 Task: Change the maxpoint to percent with color green.
Action: Mouse moved to (82, 193)
Screenshot: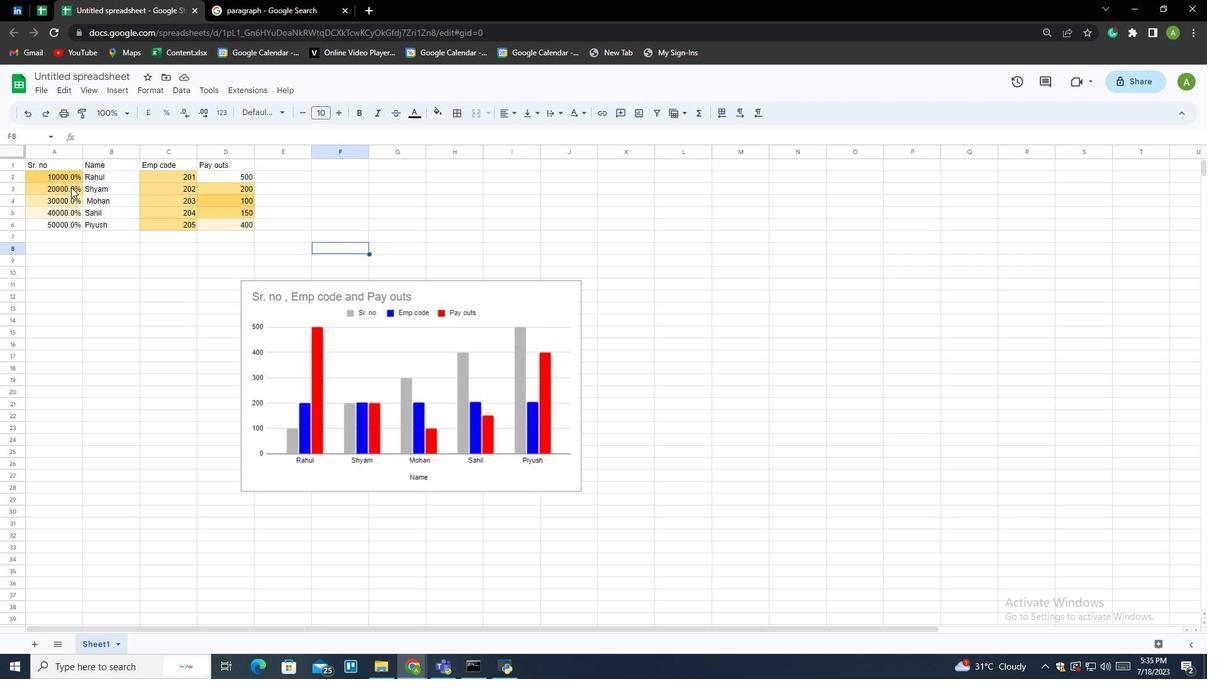
Action: Mouse pressed left at (82, 193)
Screenshot: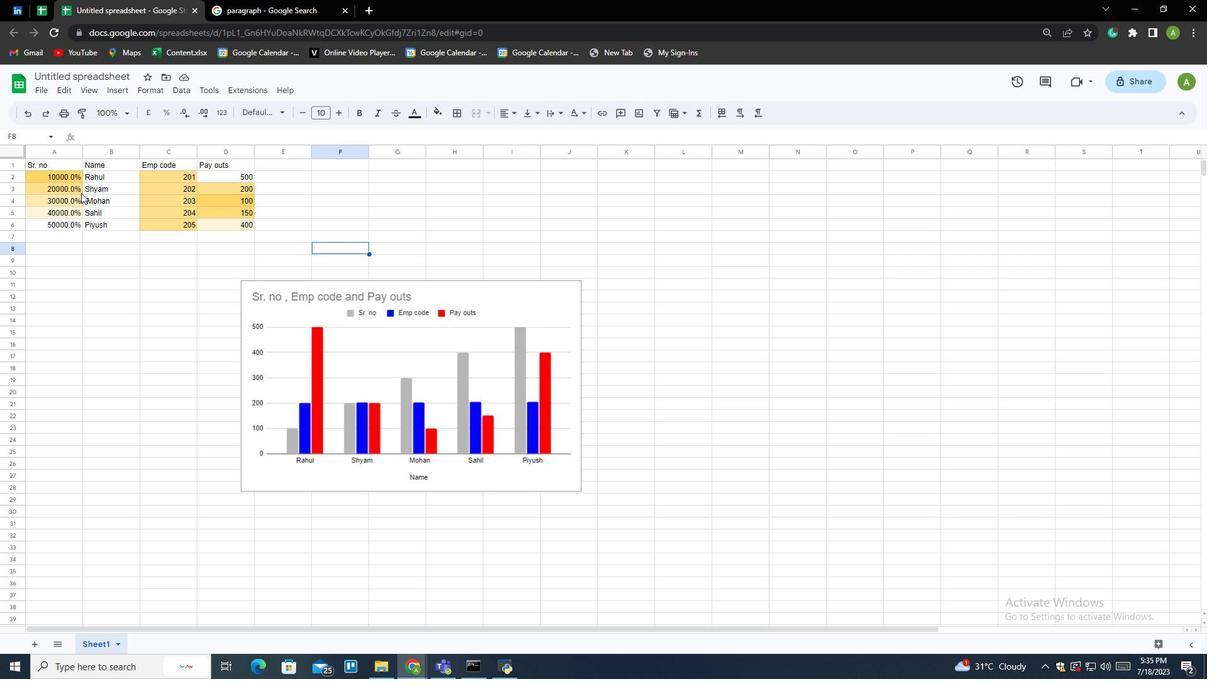 
Action: Mouse moved to (91, 199)
Screenshot: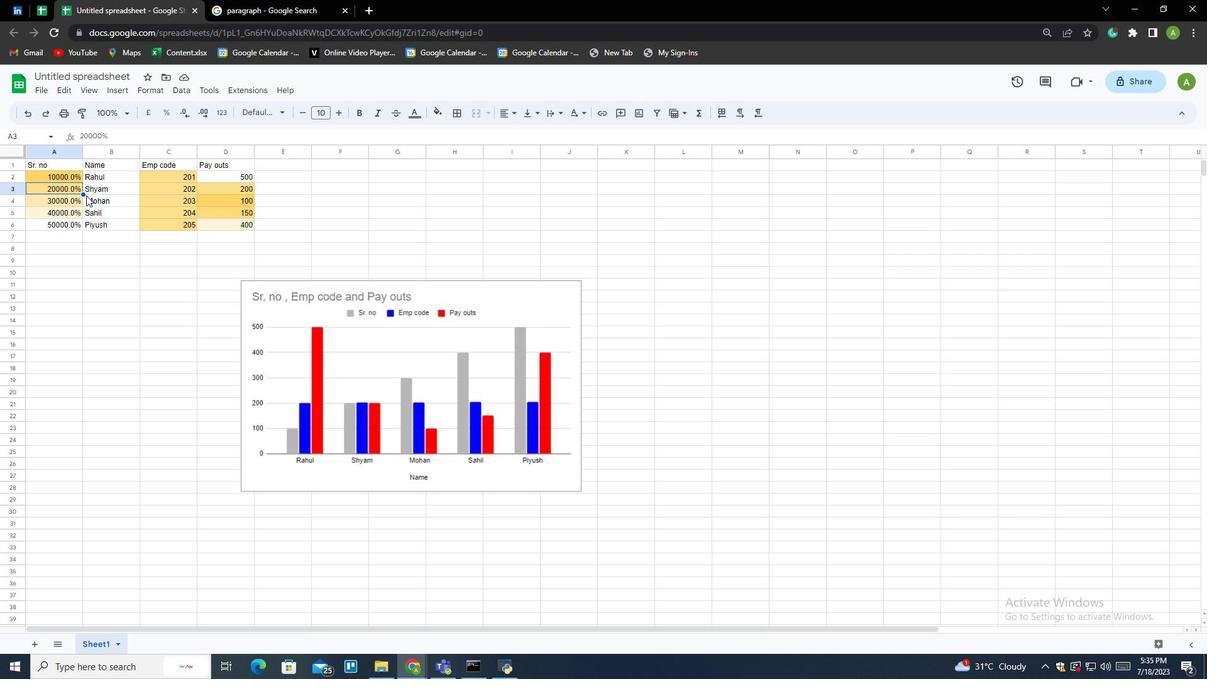 
Action: Key pressed ctrl+A
Screenshot: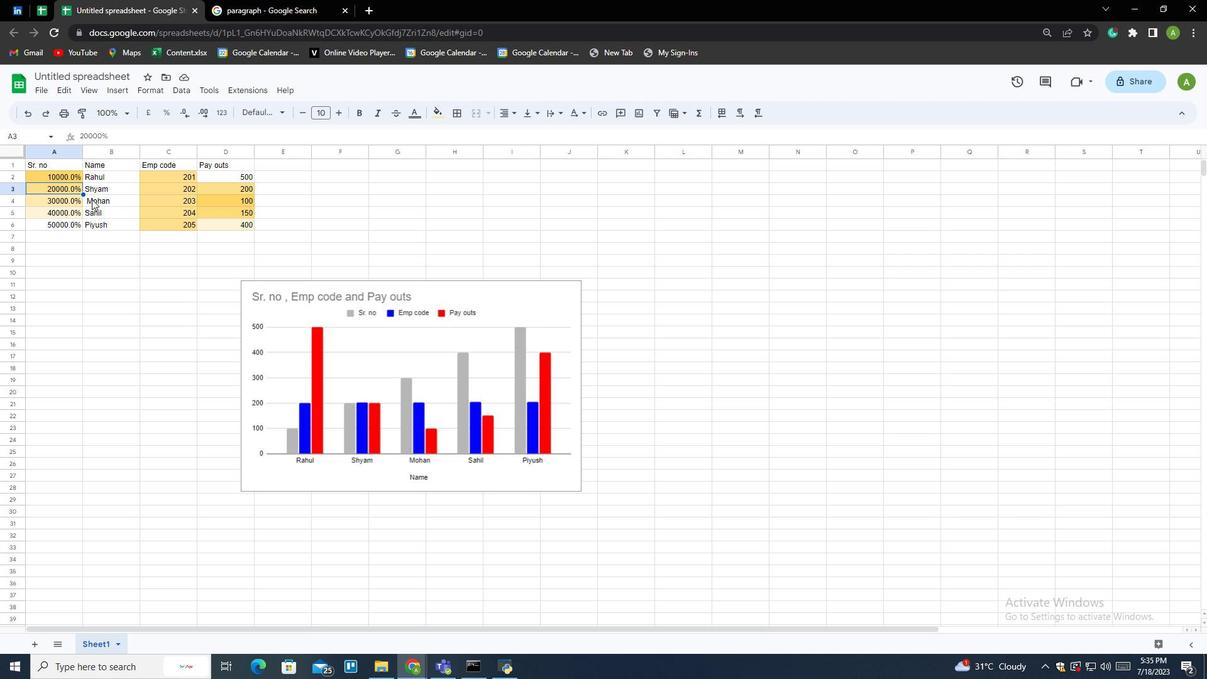 
Action: Mouse moved to (146, 88)
Screenshot: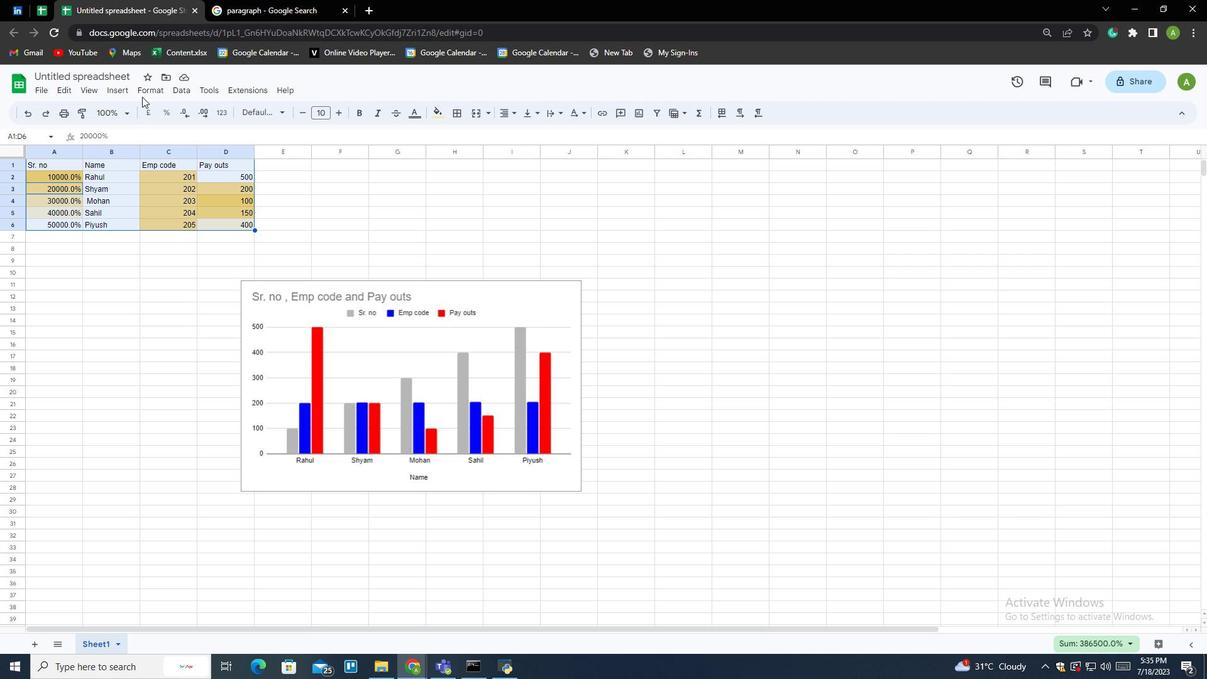
Action: Mouse pressed left at (146, 88)
Screenshot: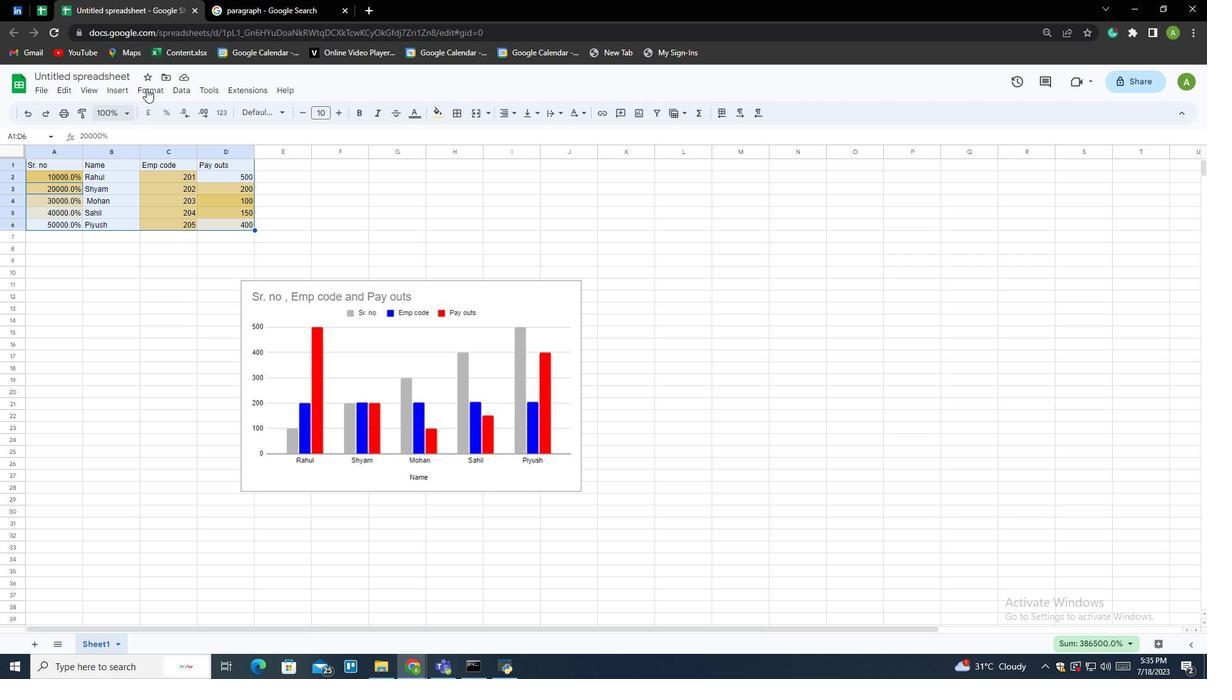 
Action: Mouse moved to (168, 310)
Screenshot: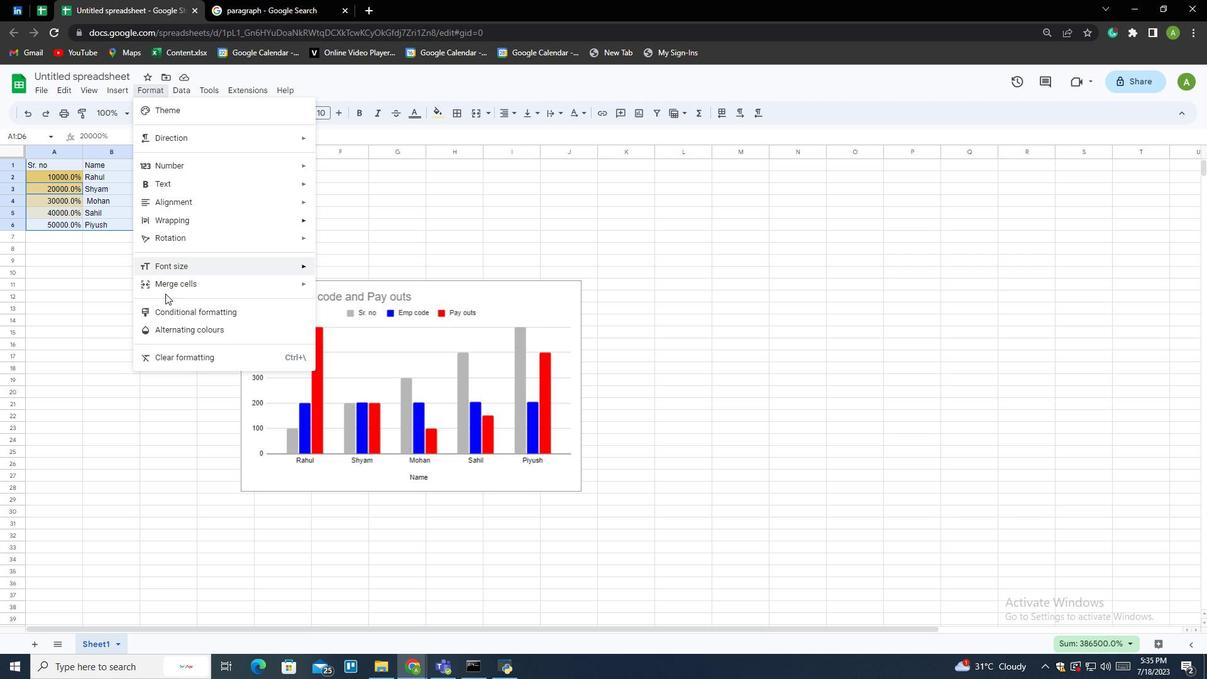
Action: Mouse pressed left at (168, 310)
Screenshot: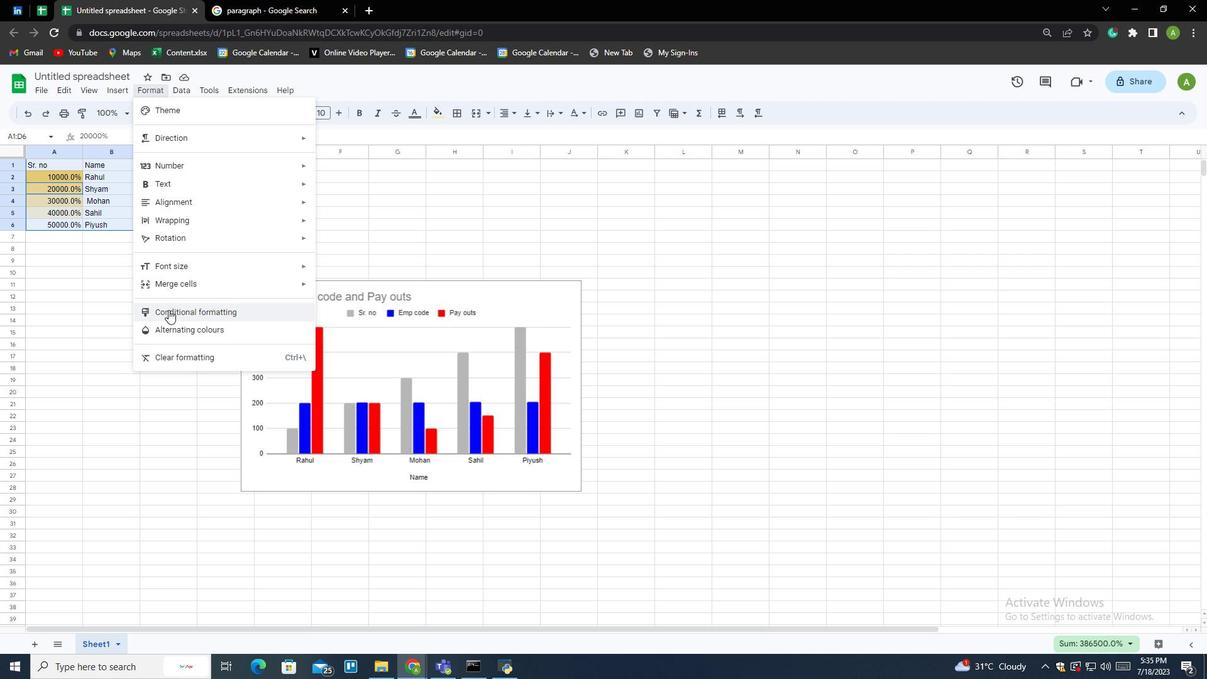
Action: Mouse moved to (1119, 159)
Screenshot: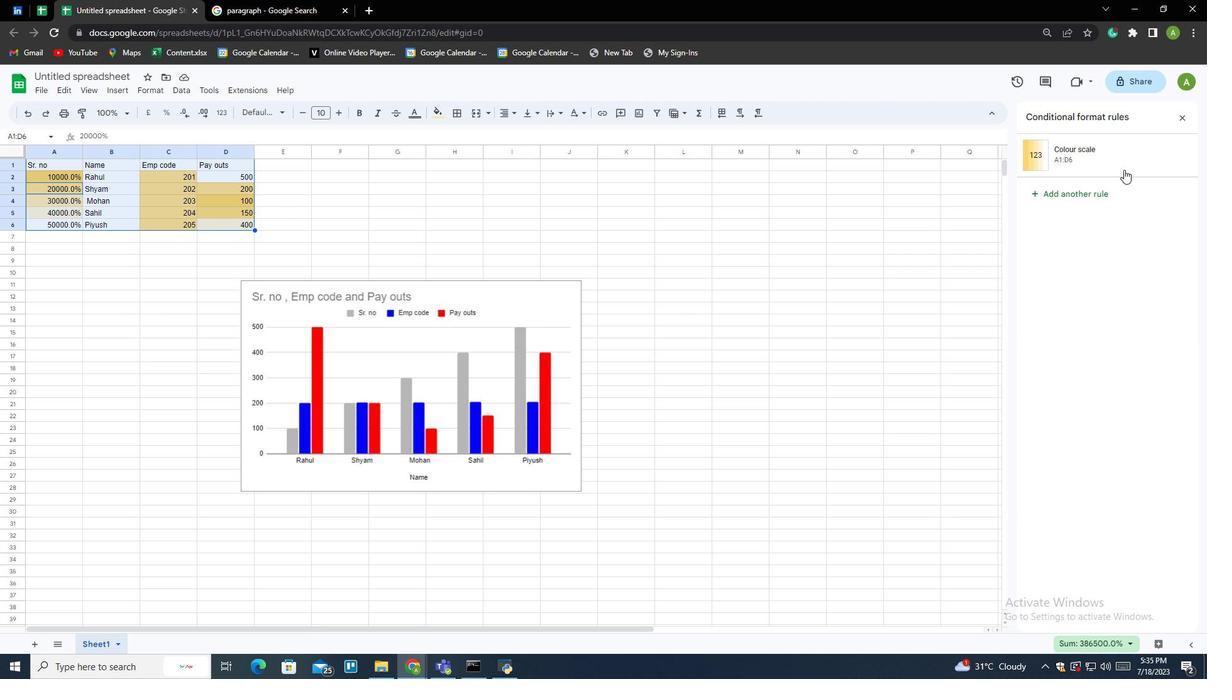 
Action: Mouse pressed left at (1119, 159)
Screenshot: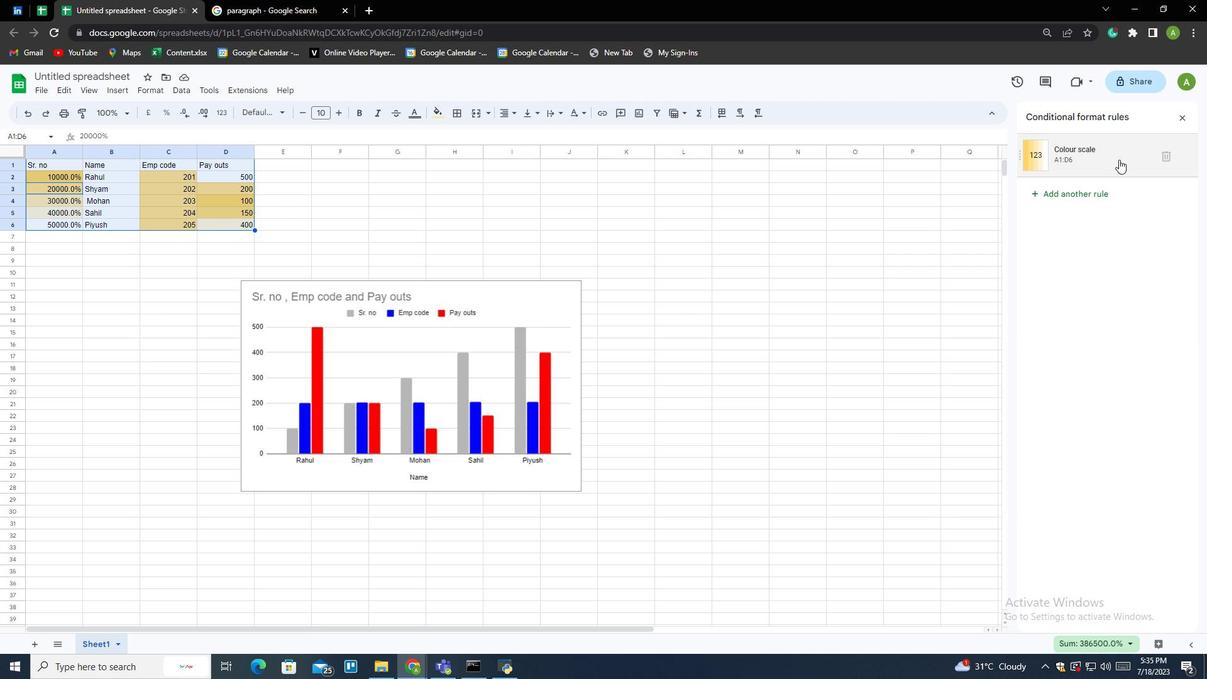
Action: Mouse moved to (1086, 415)
Screenshot: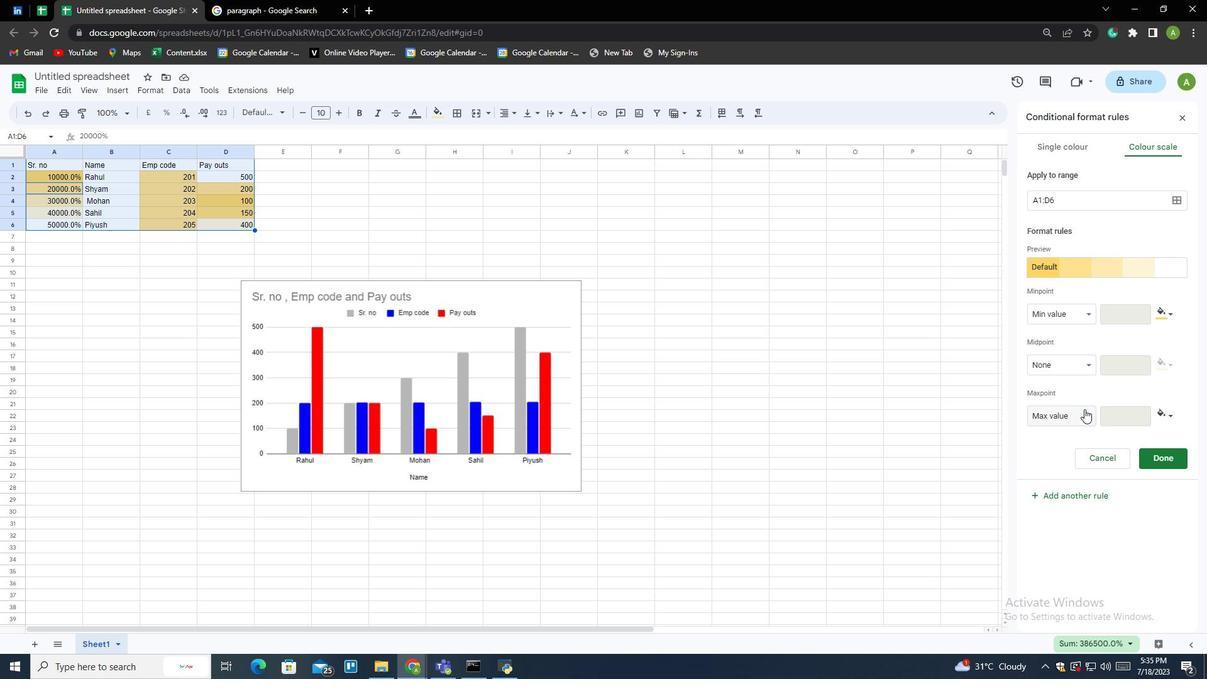 
Action: Mouse pressed left at (1086, 415)
Screenshot: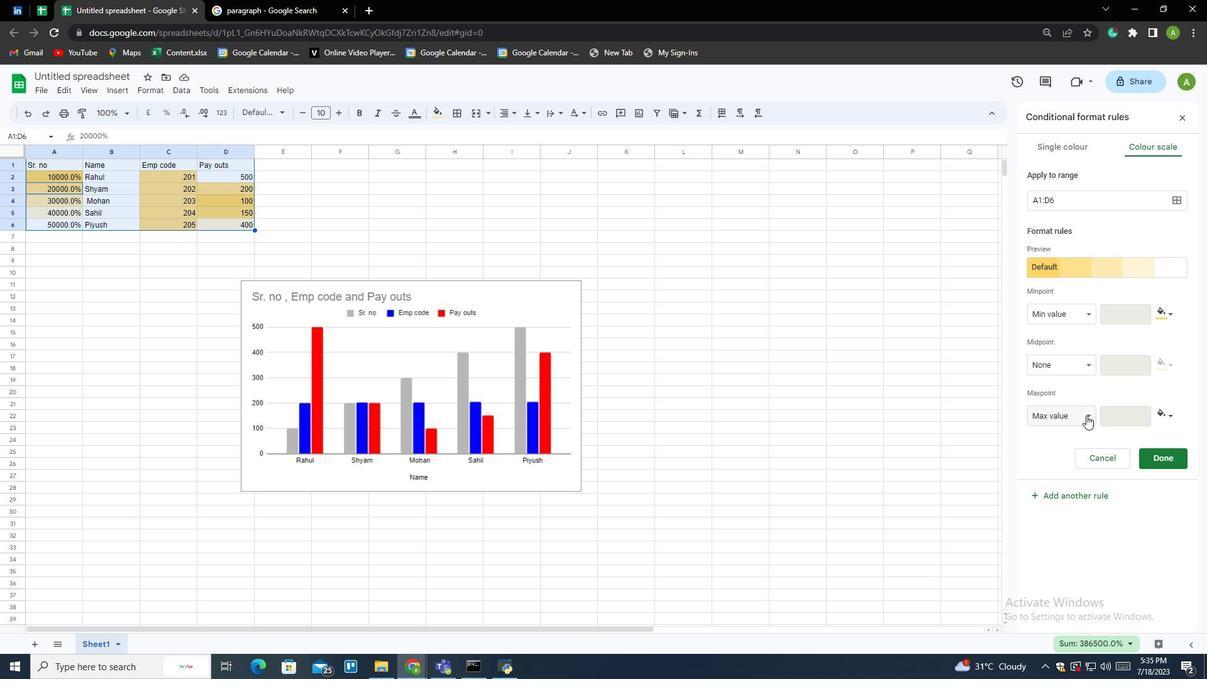 
Action: Mouse moved to (1080, 445)
Screenshot: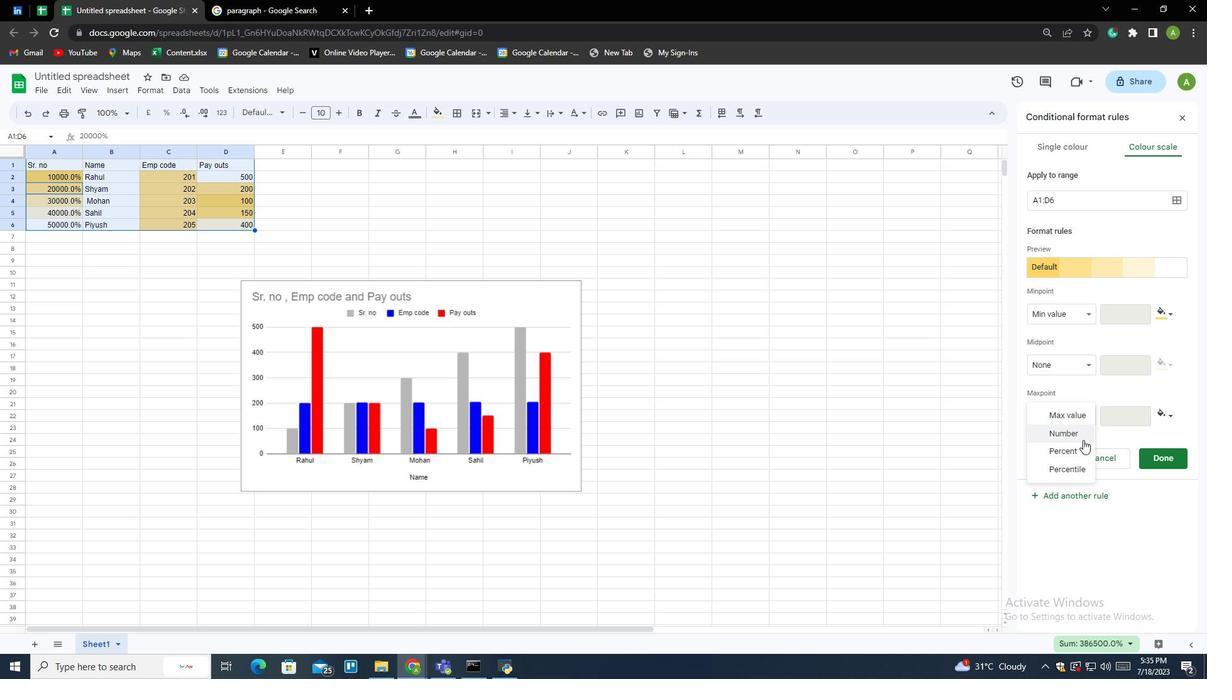 
Action: Mouse pressed left at (1080, 445)
Screenshot: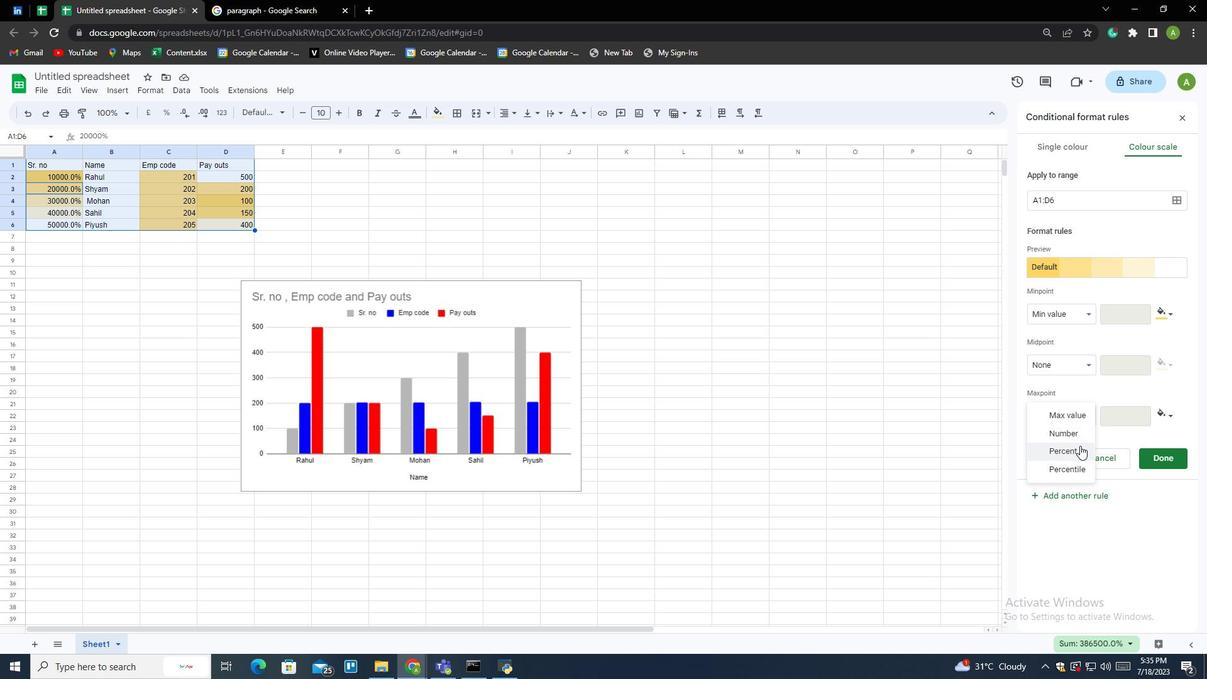 
Action: Mouse moved to (1164, 417)
Screenshot: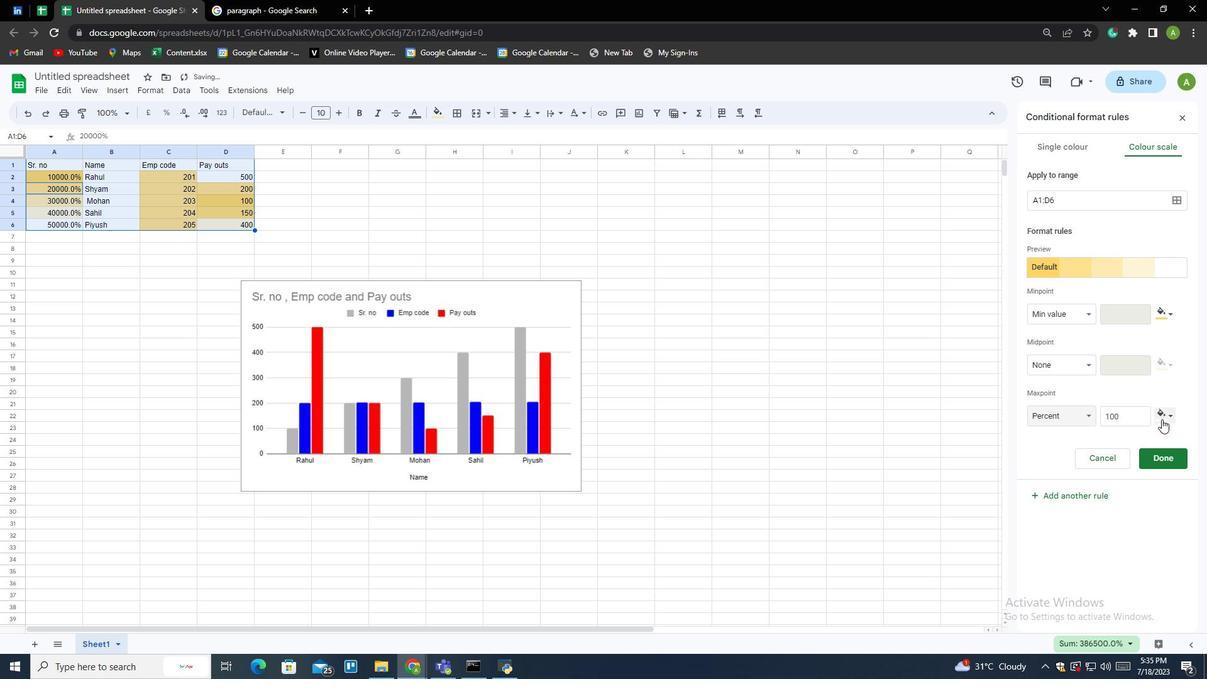 
Action: Mouse pressed left at (1164, 417)
Screenshot: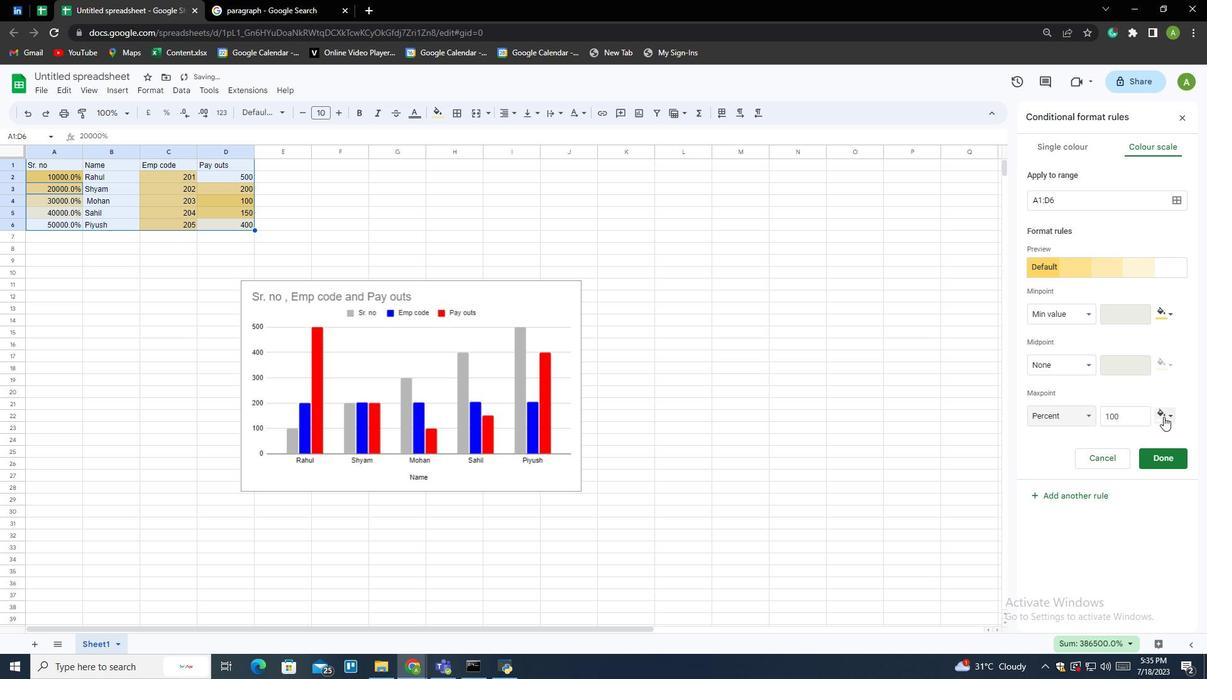 
Action: Mouse moved to (1103, 484)
Screenshot: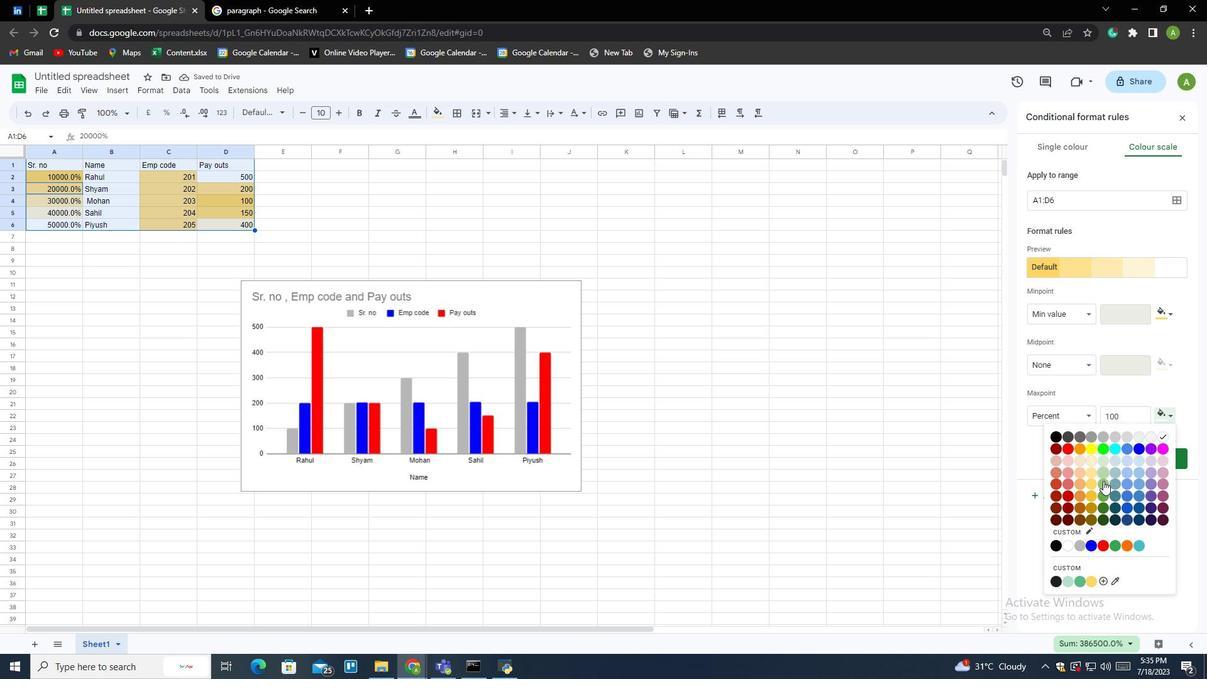 
Action: Mouse pressed left at (1103, 484)
Screenshot: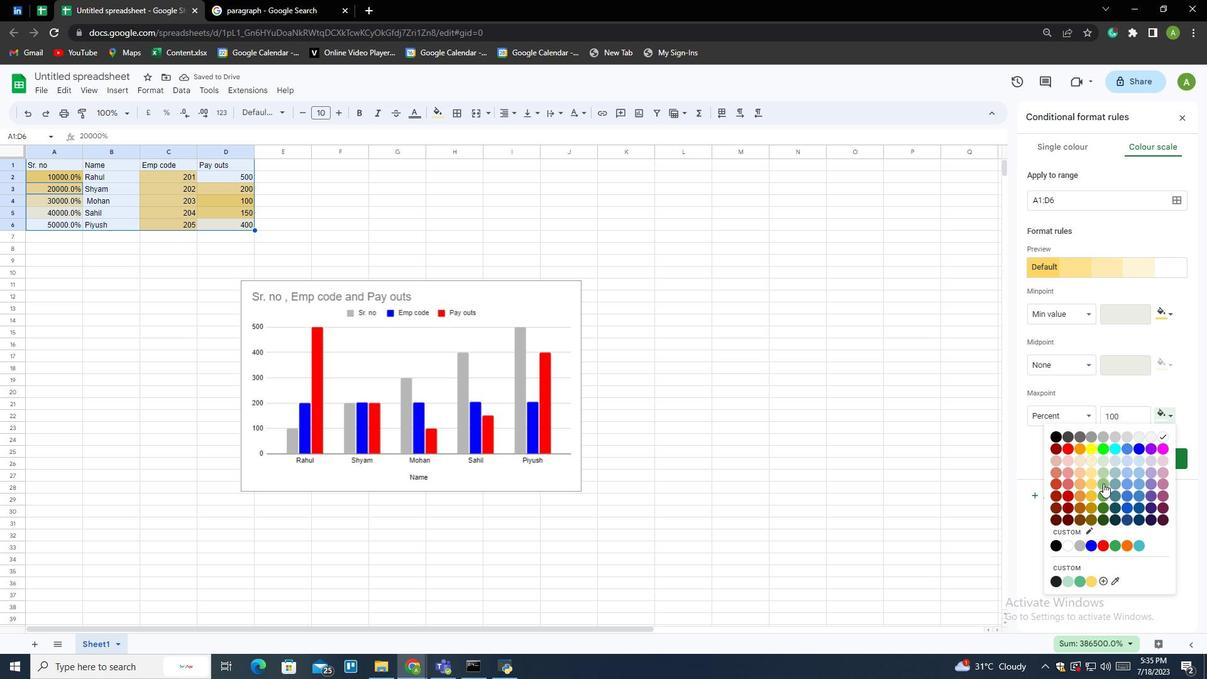 
Action: Mouse moved to (1152, 452)
Screenshot: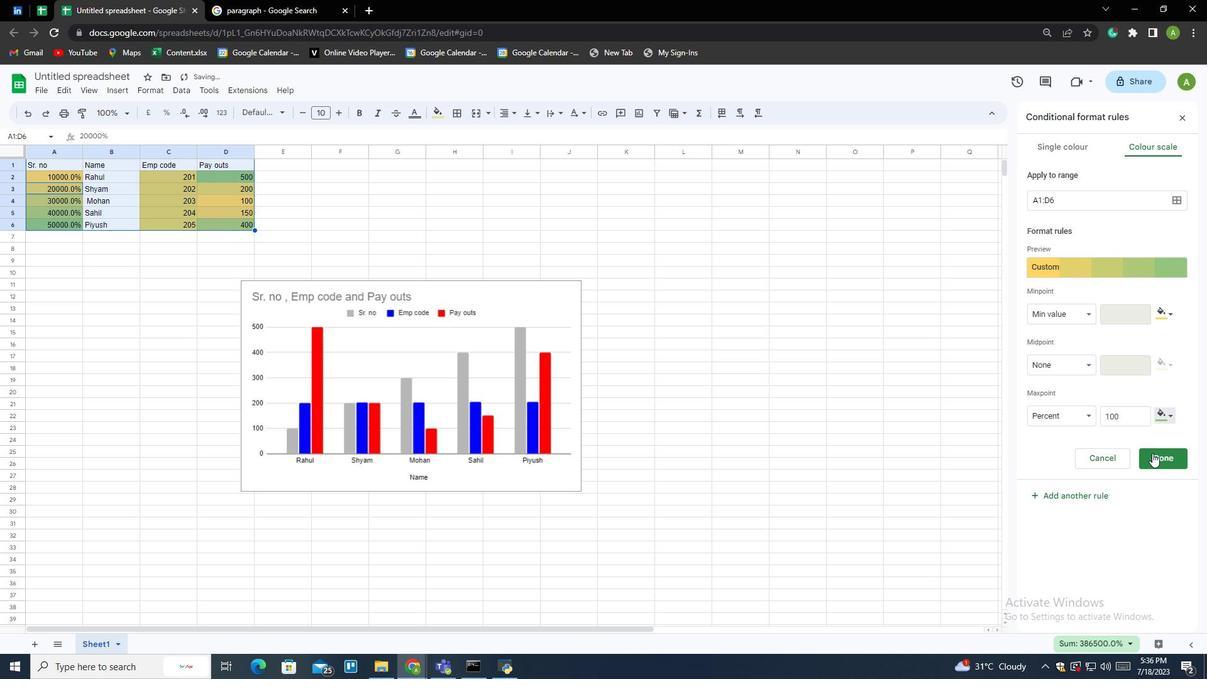 
Action: Mouse pressed left at (1152, 452)
Screenshot: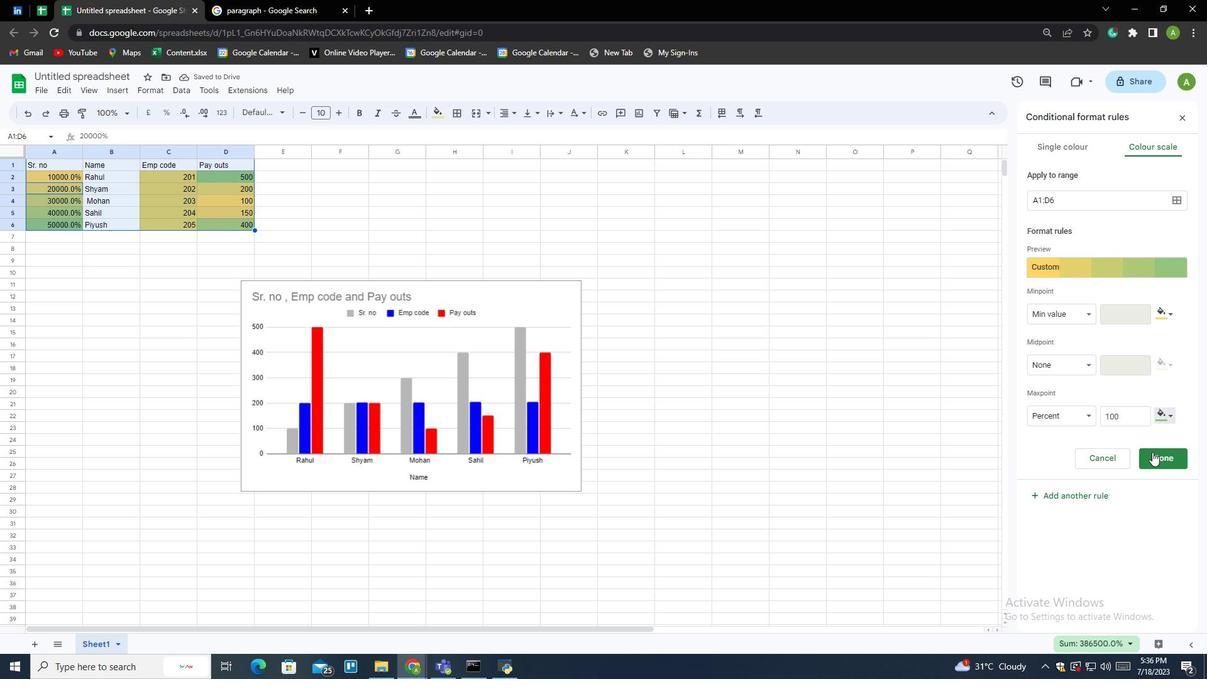 
Action: Mouse moved to (1085, 292)
Screenshot: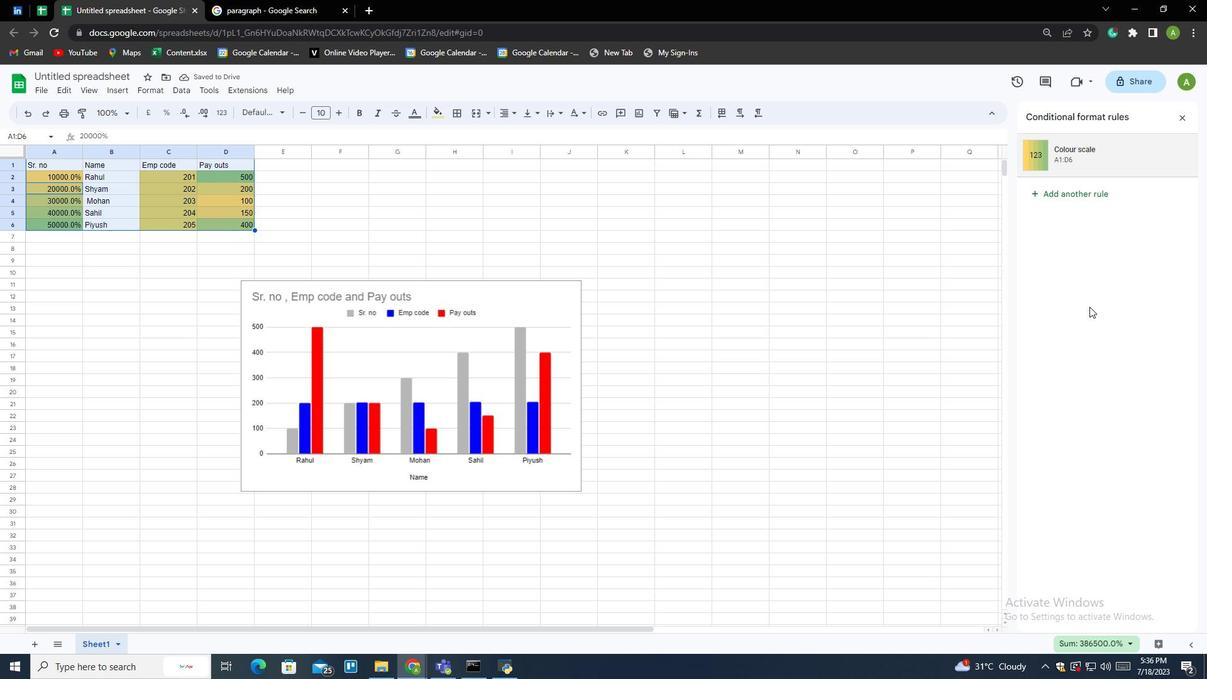
